 Task: Create a due date automation trigger when advanced on, 2 working days before a card is due add fields with custom field "Resume" set to a date not in this week is due at 11:00 AM.
Action: Mouse moved to (1021, 82)
Screenshot: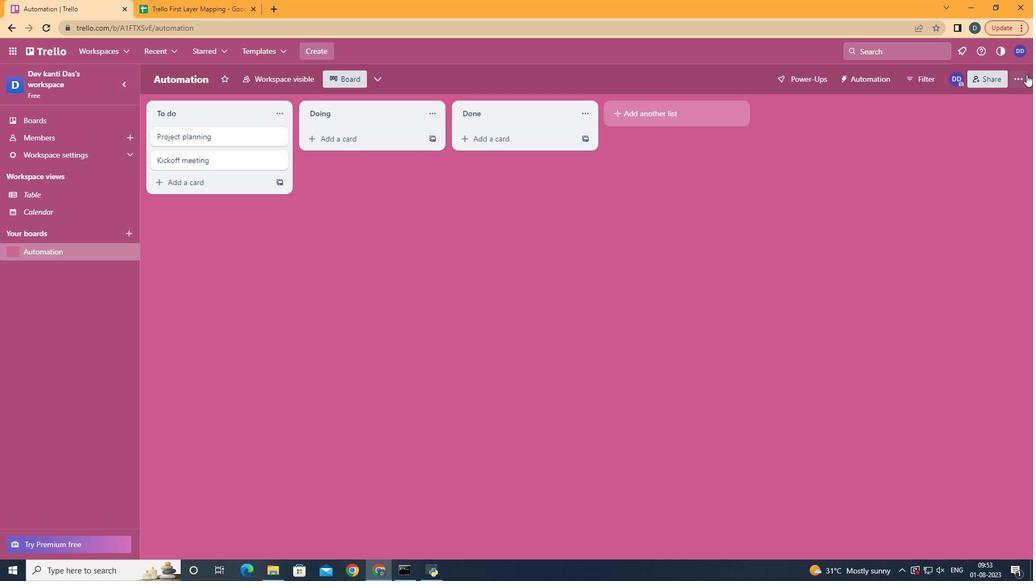 
Action: Mouse pressed left at (1021, 82)
Screenshot: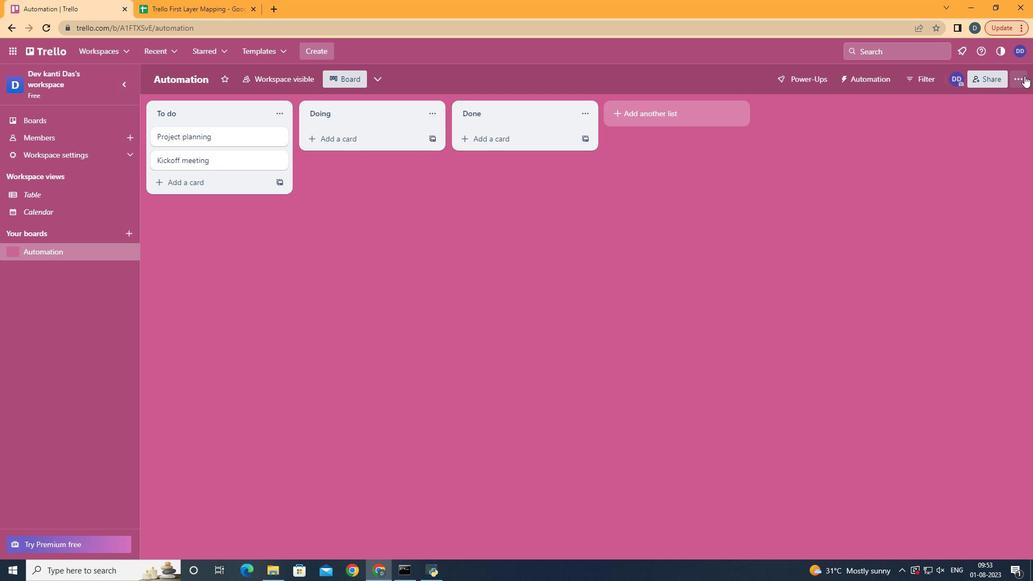 
Action: Mouse moved to (941, 243)
Screenshot: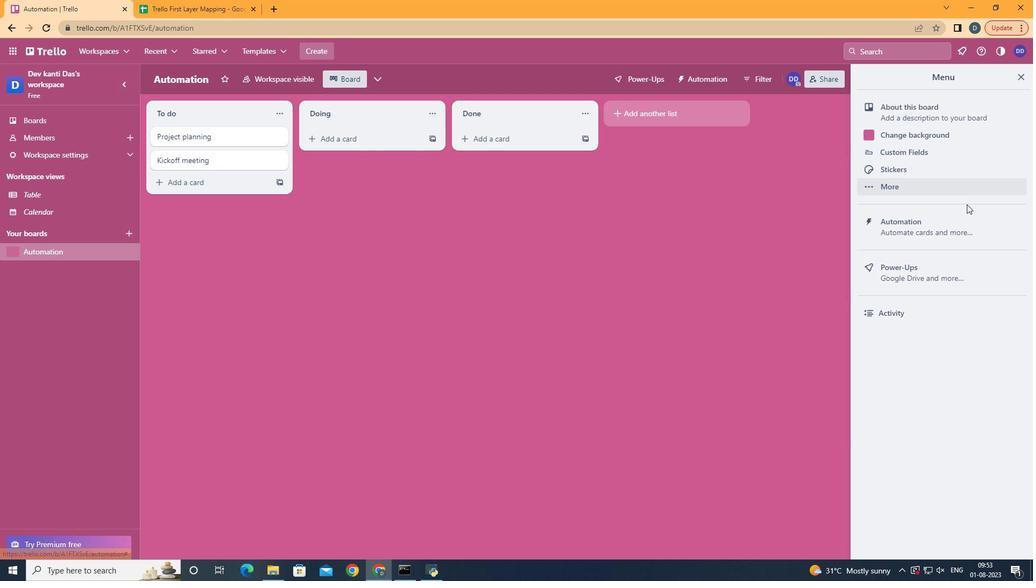
Action: Mouse pressed left at (941, 243)
Screenshot: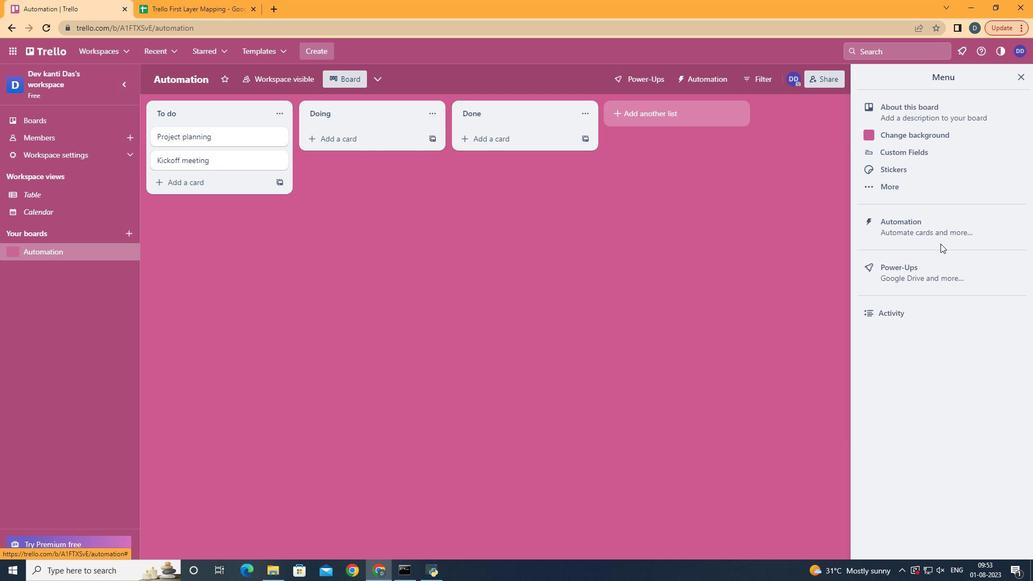 
Action: Mouse moved to (944, 228)
Screenshot: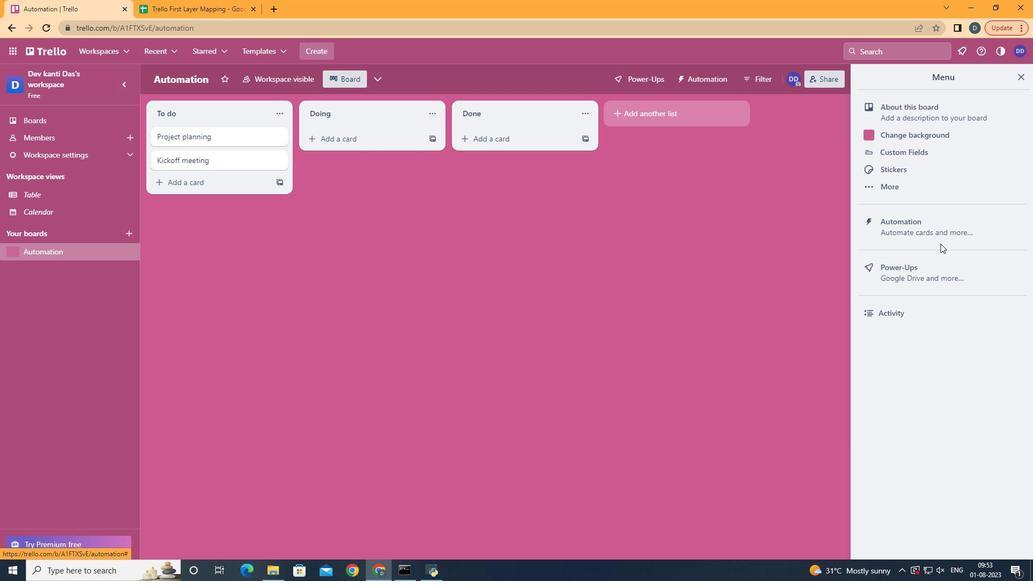 
Action: Mouse pressed left at (944, 228)
Screenshot: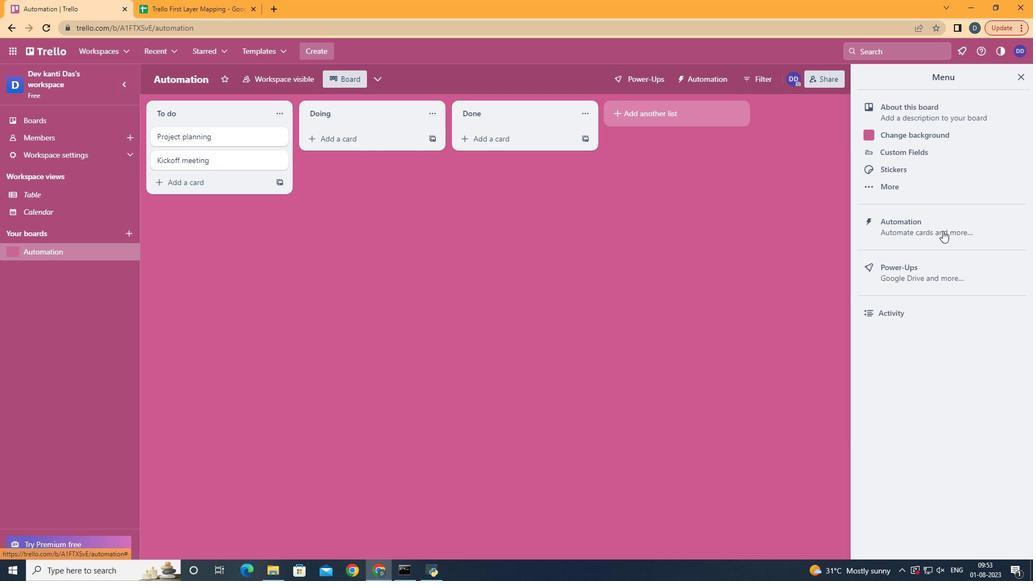 
Action: Mouse moved to (205, 216)
Screenshot: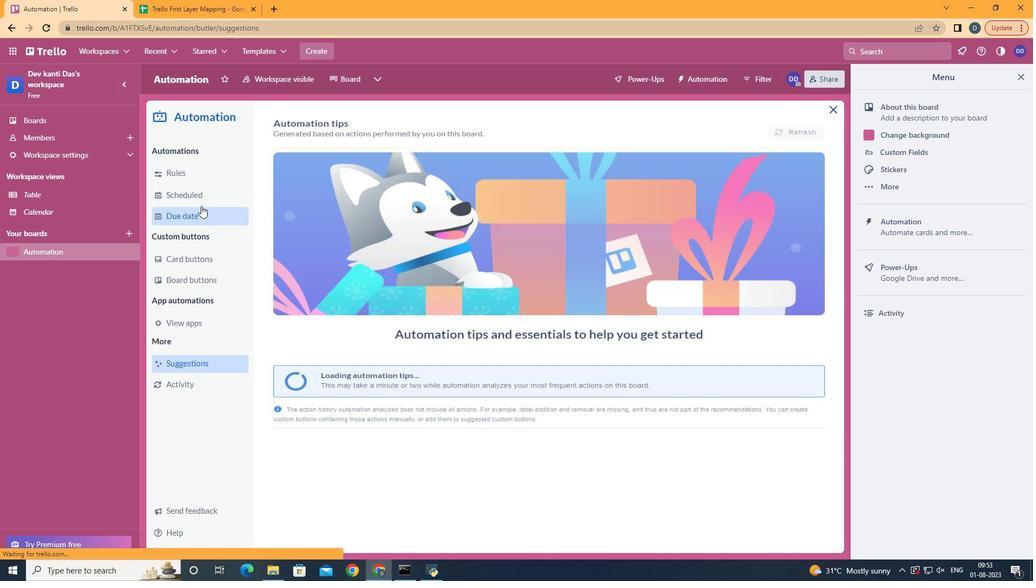 
Action: Mouse pressed left at (205, 216)
Screenshot: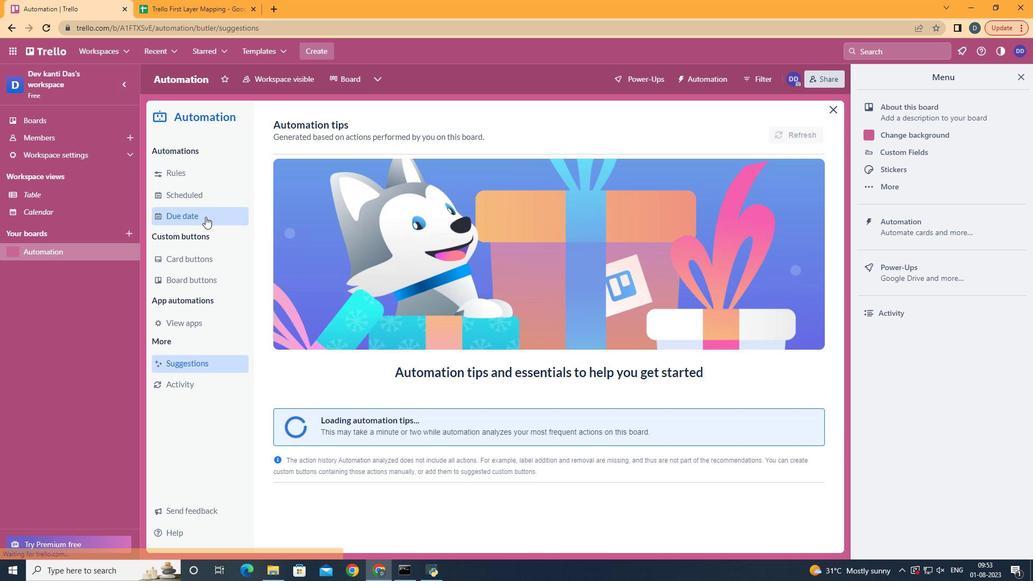 
Action: Mouse moved to (775, 128)
Screenshot: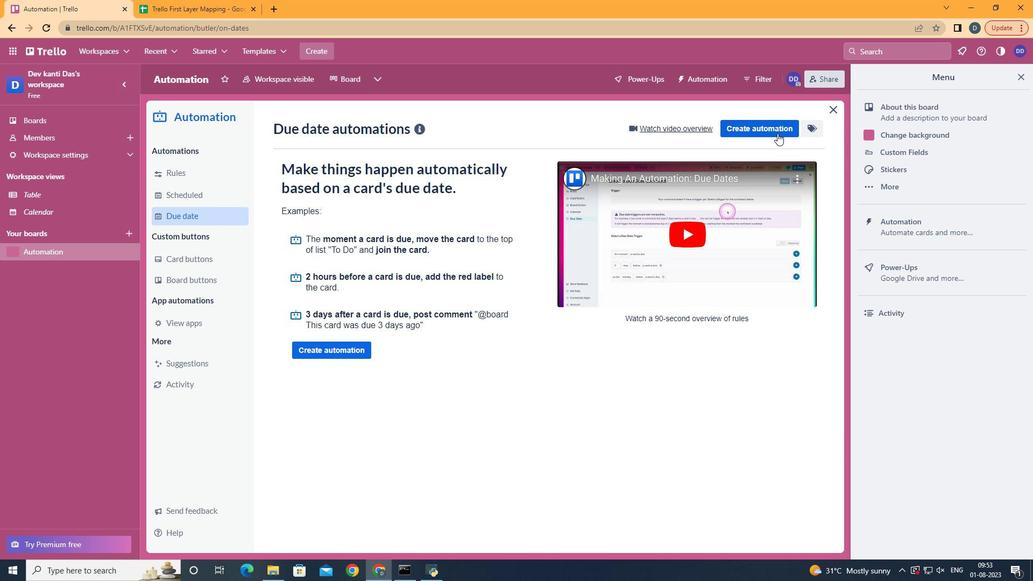 
Action: Mouse pressed left at (775, 128)
Screenshot: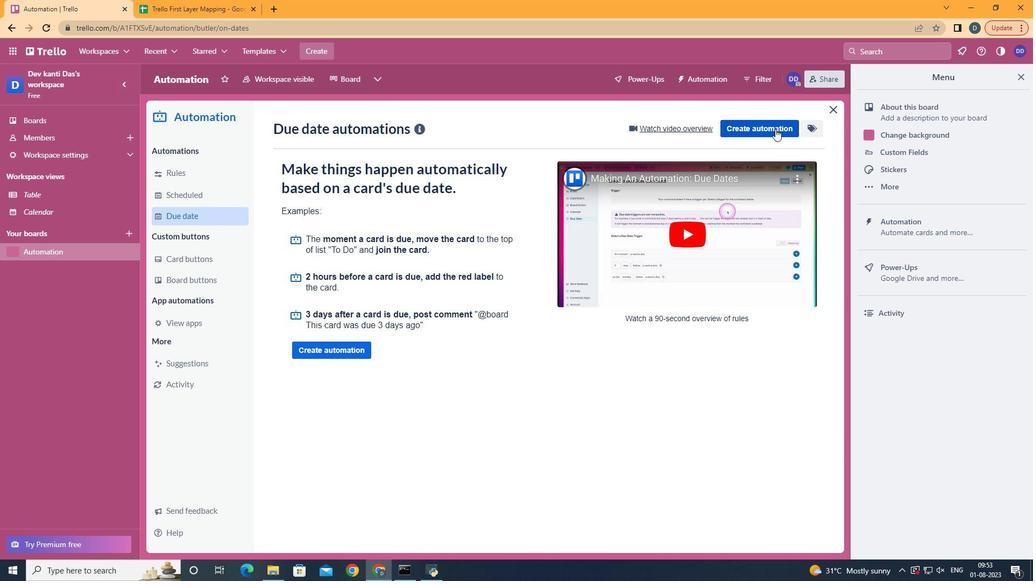 
Action: Mouse moved to (567, 237)
Screenshot: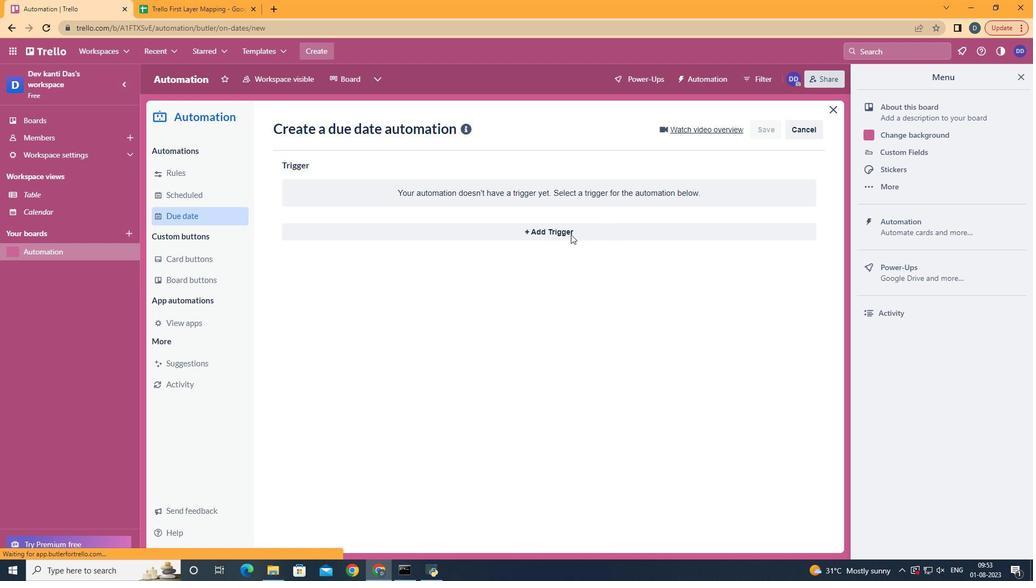 
Action: Mouse pressed left at (567, 237)
Screenshot: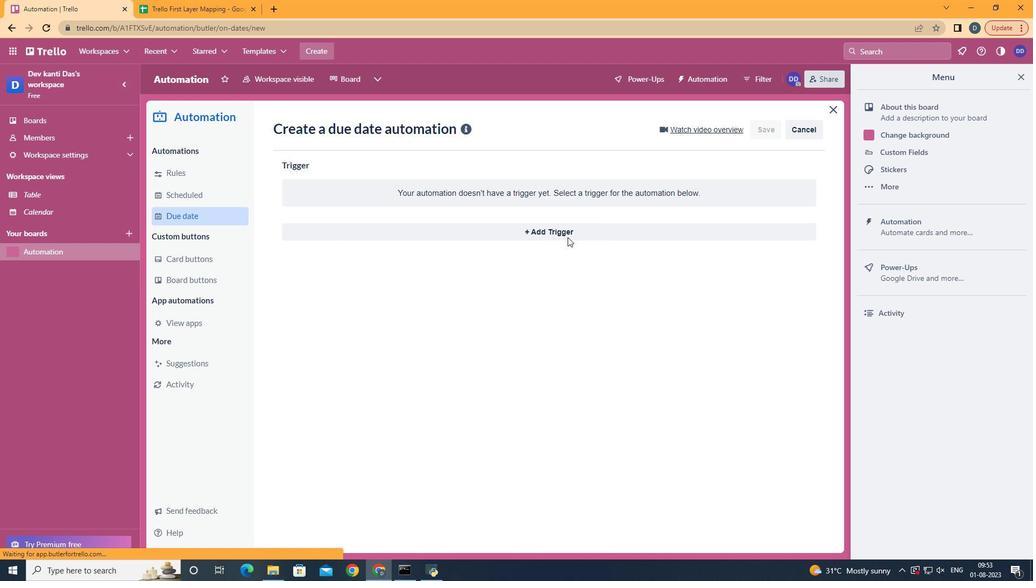
Action: Mouse moved to (343, 429)
Screenshot: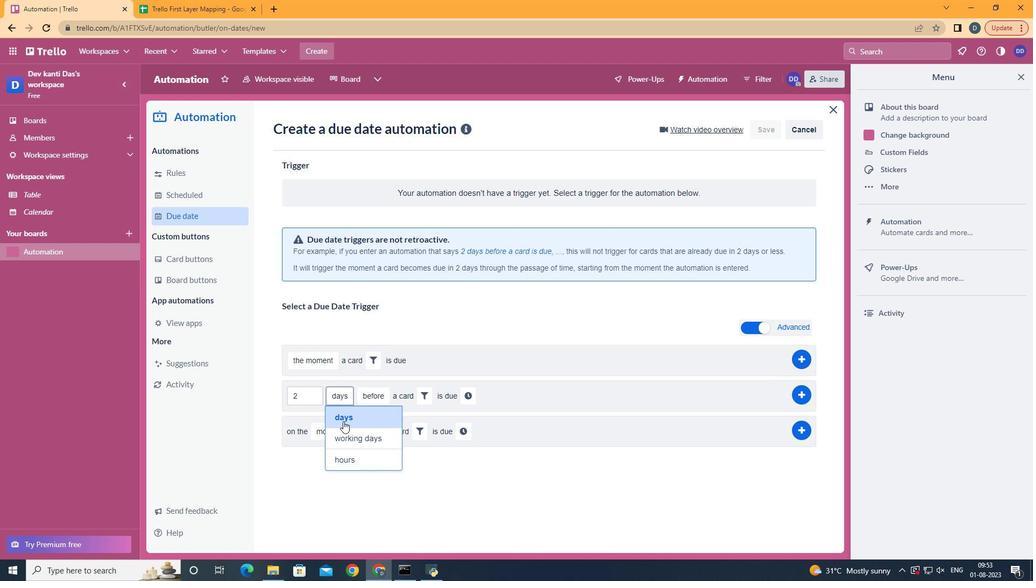 
Action: Mouse pressed left at (343, 429)
Screenshot: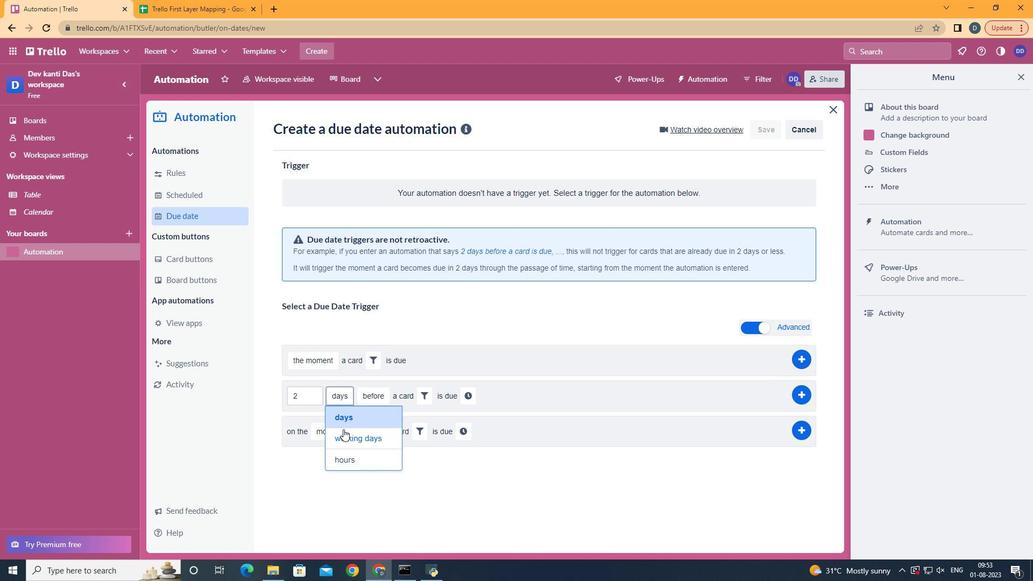 
Action: Mouse moved to (448, 393)
Screenshot: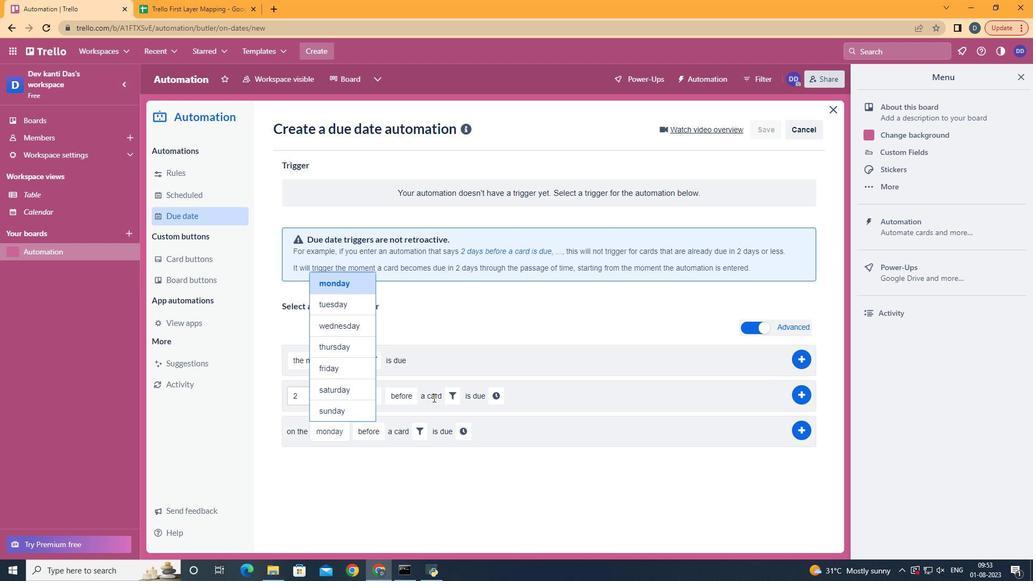 
Action: Mouse pressed left at (448, 393)
Screenshot: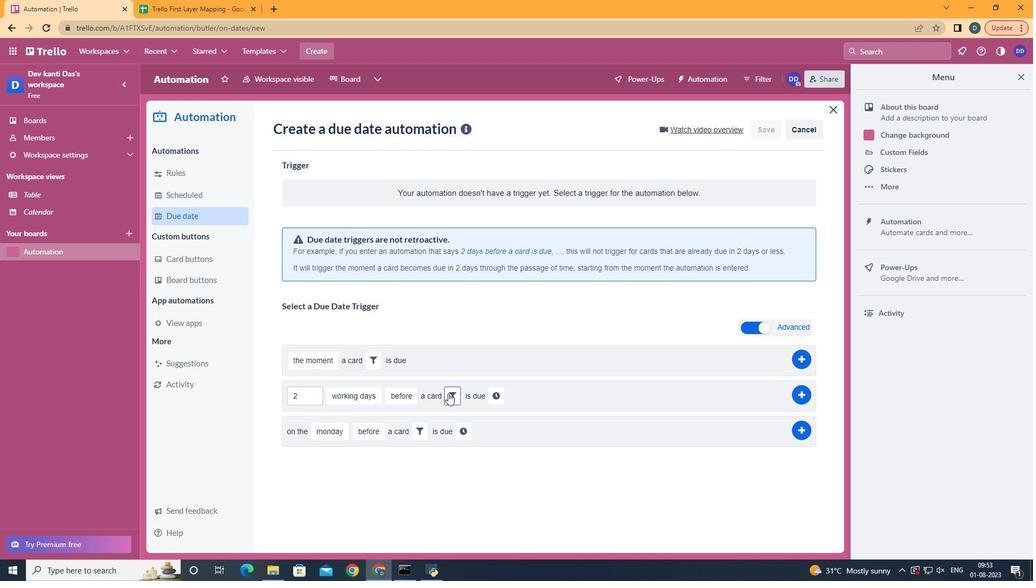 
Action: Mouse moved to (619, 431)
Screenshot: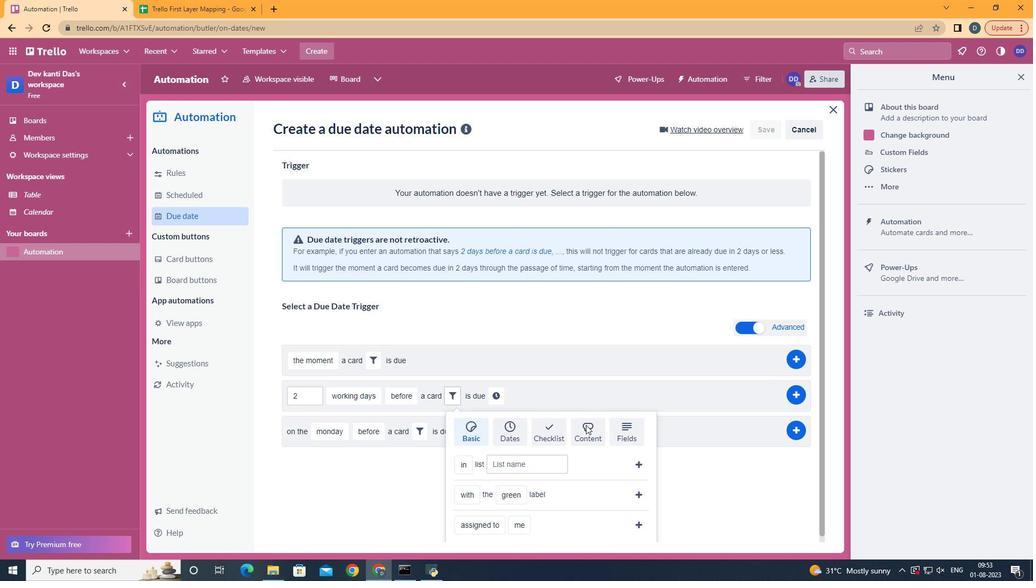 
Action: Mouse pressed left at (619, 431)
Screenshot: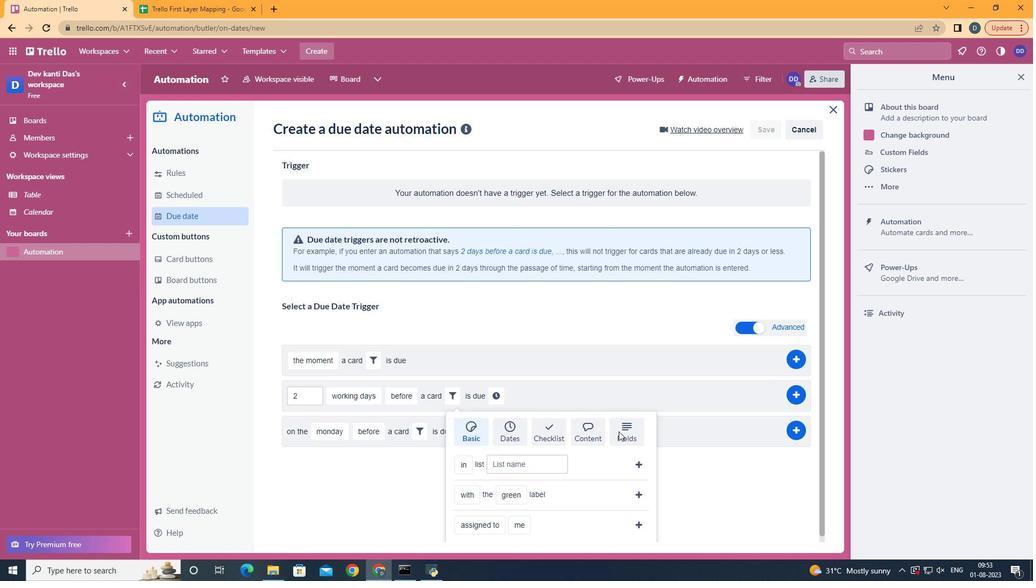 
Action: Mouse scrolled (619, 431) with delta (0, 0)
Screenshot: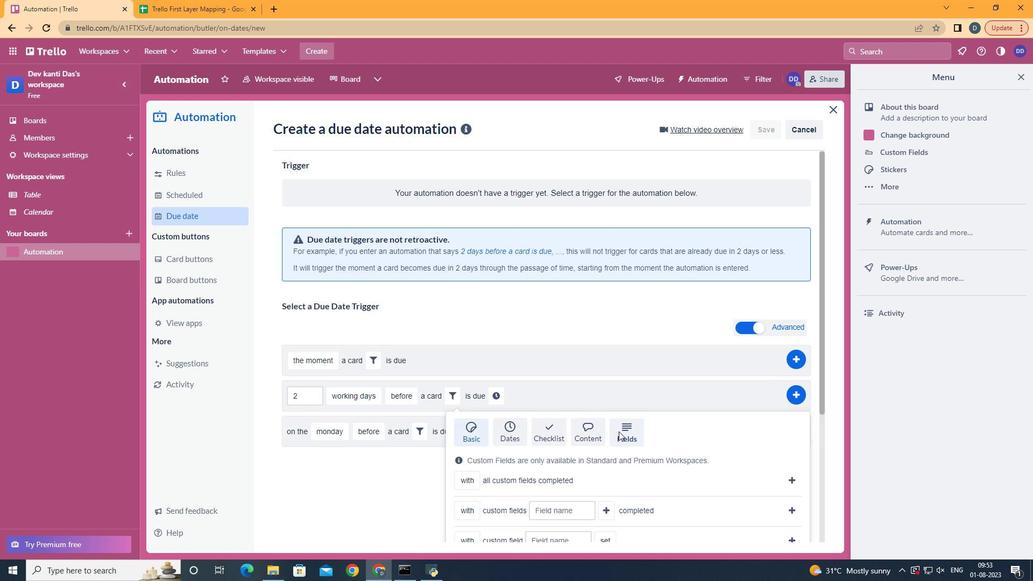 
Action: Mouse scrolled (619, 431) with delta (0, 0)
Screenshot: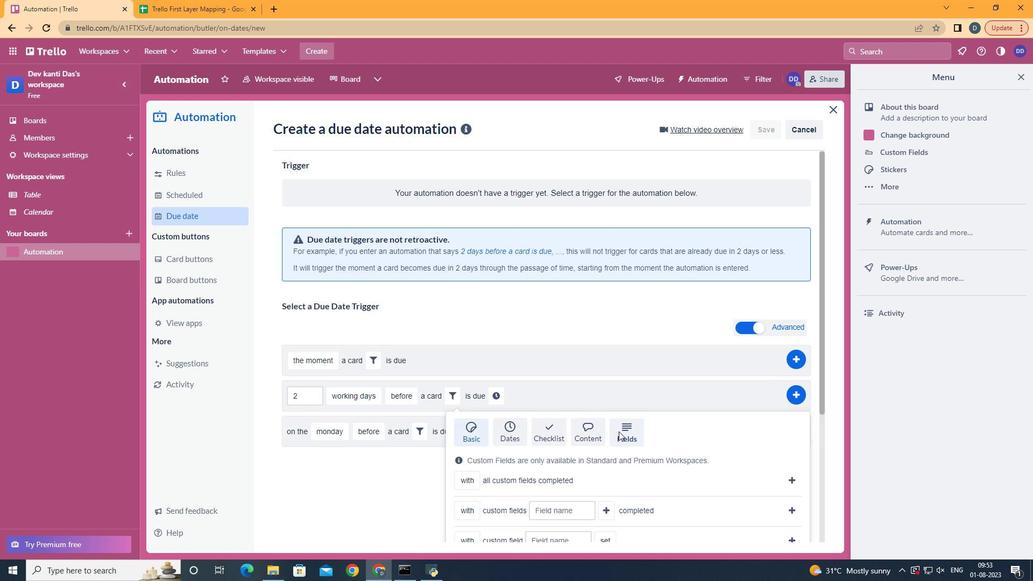 
Action: Mouse scrolled (619, 431) with delta (0, 0)
Screenshot: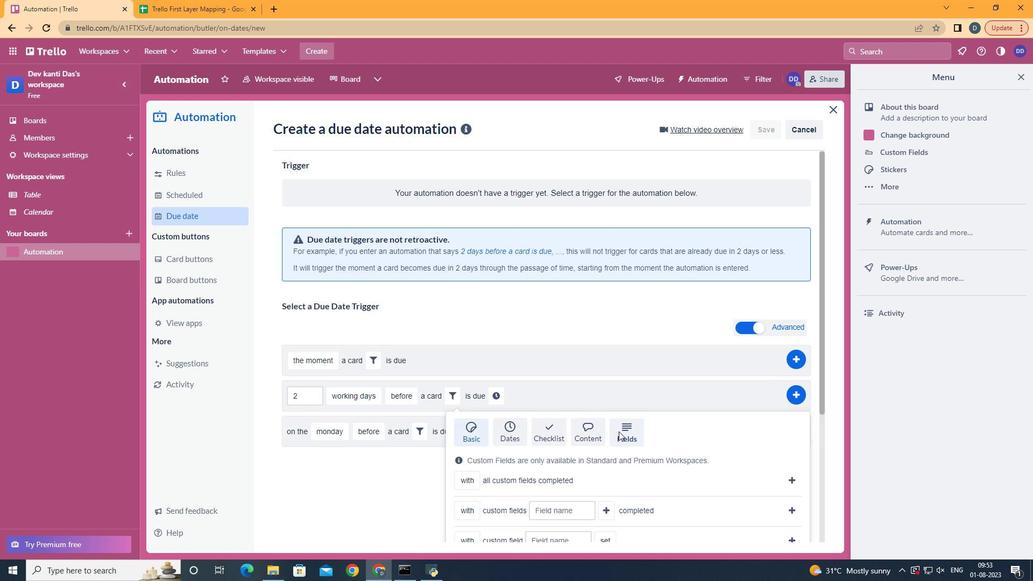 
Action: Mouse scrolled (619, 431) with delta (0, 0)
Screenshot: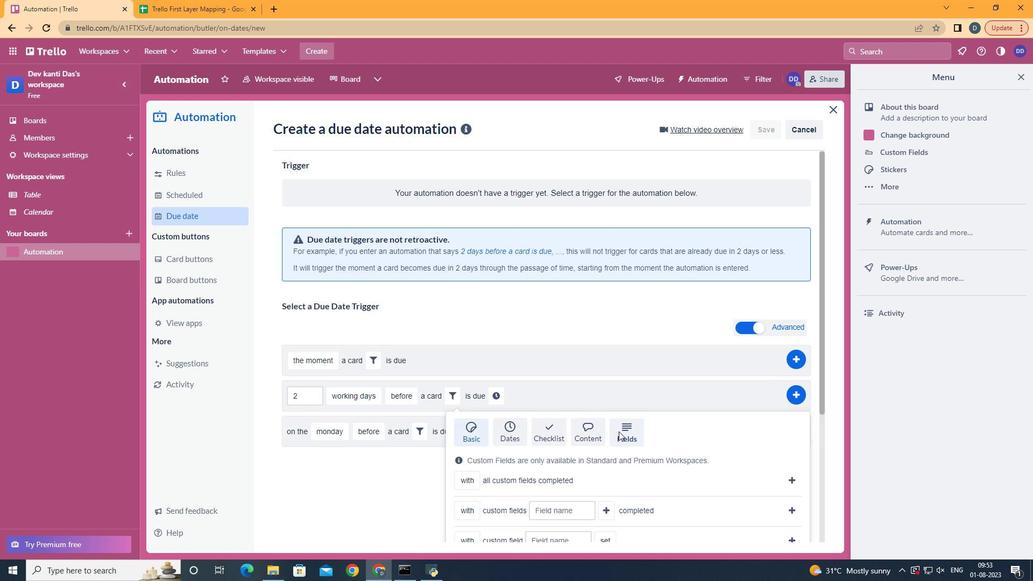 
Action: Mouse scrolled (619, 431) with delta (0, 0)
Screenshot: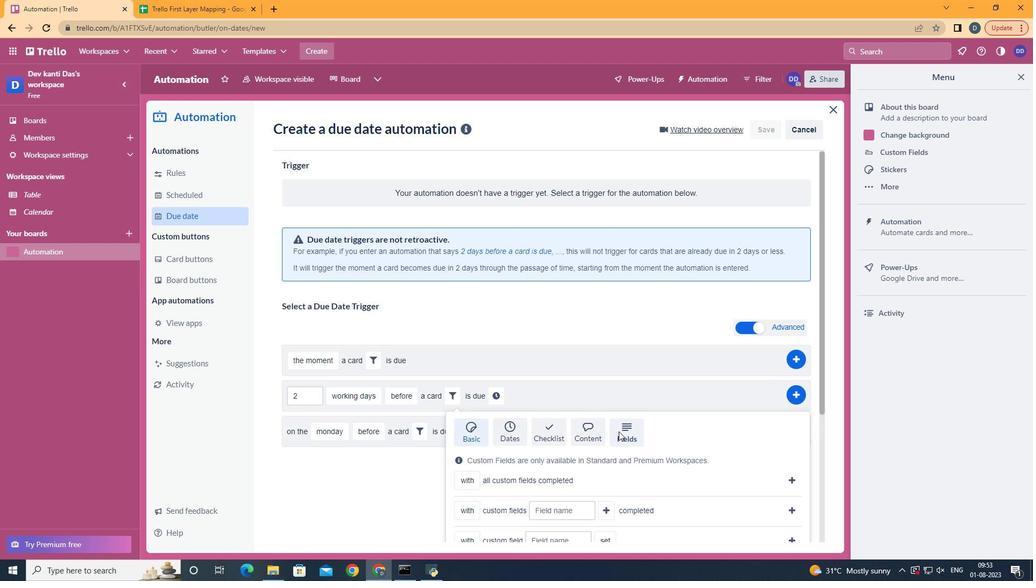 
Action: Mouse scrolled (619, 431) with delta (0, 0)
Screenshot: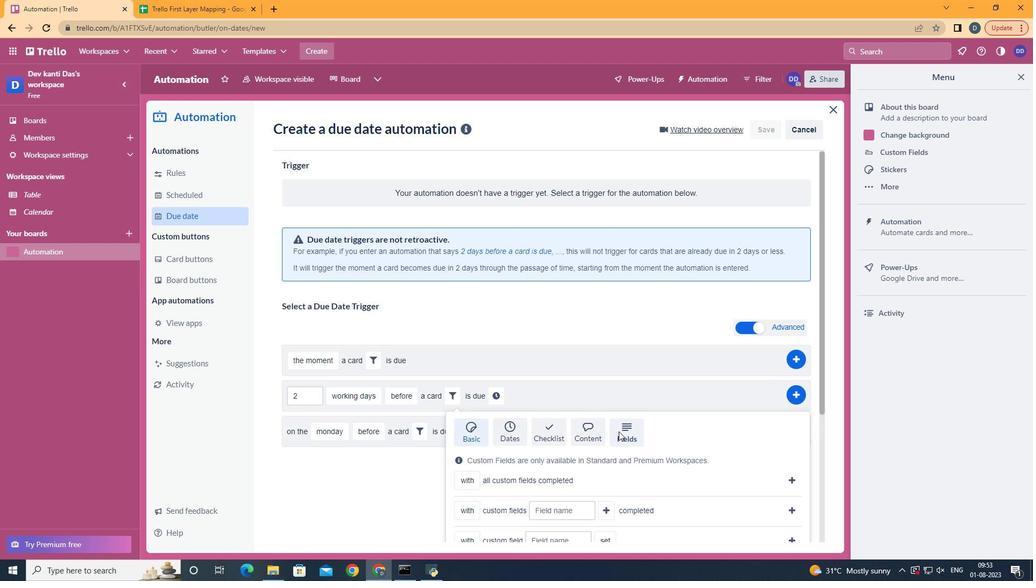 
Action: Mouse moved to (478, 490)
Screenshot: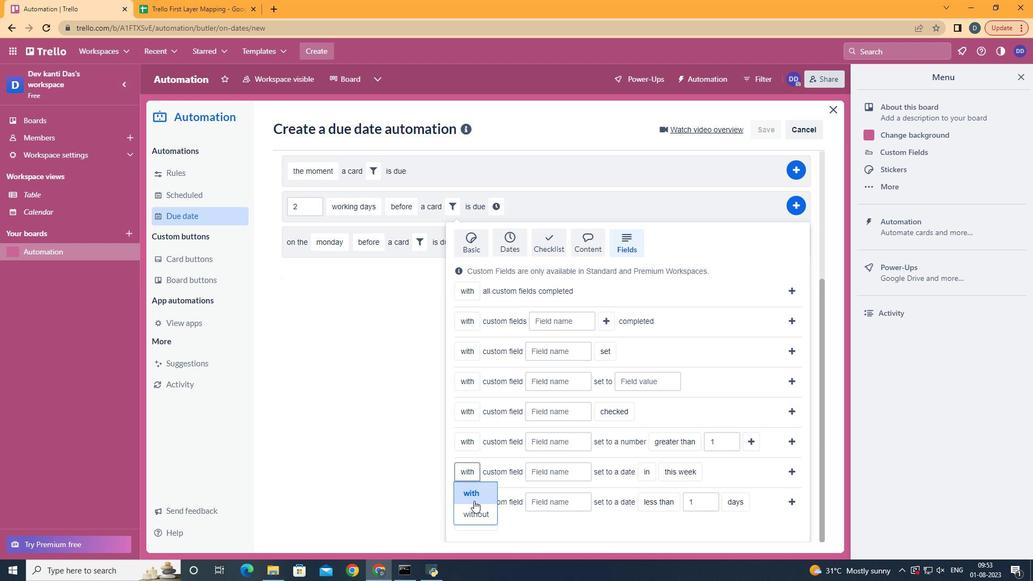 
Action: Mouse pressed left at (478, 490)
Screenshot: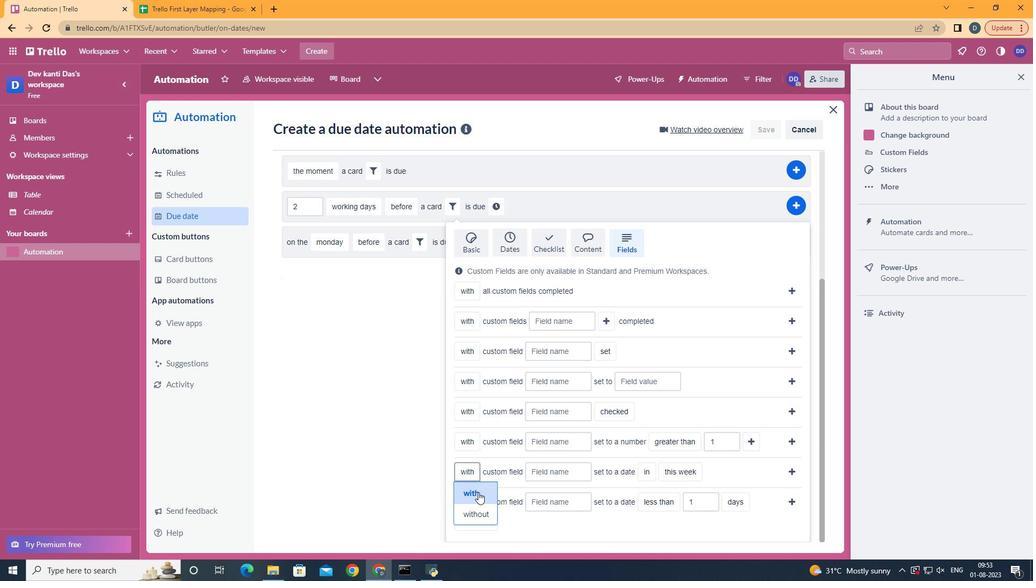 
Action: Mouse moved to (546, 478)
Screenshot: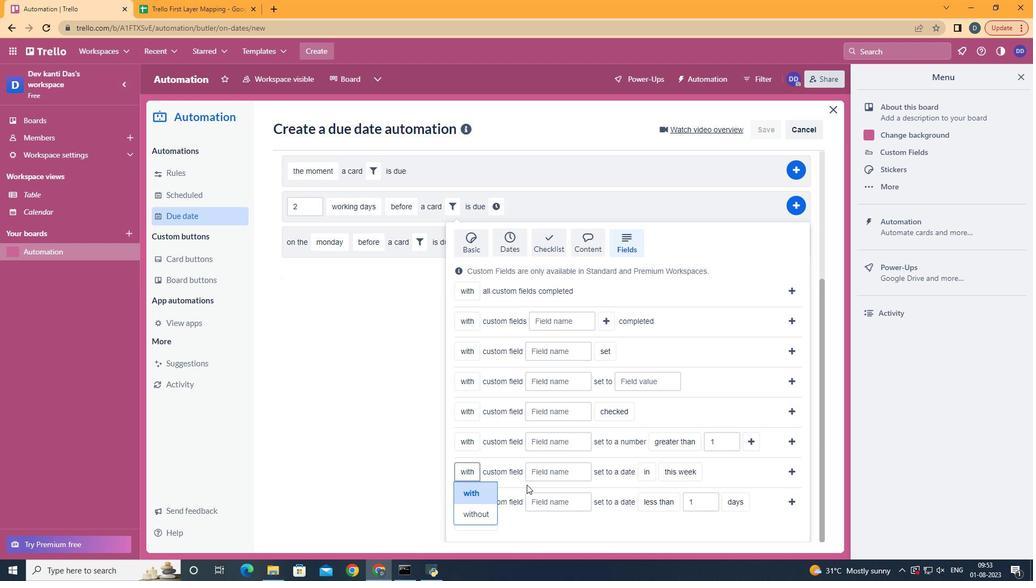 
Action: Mouse pressed left at (546, 478)
Screenshot: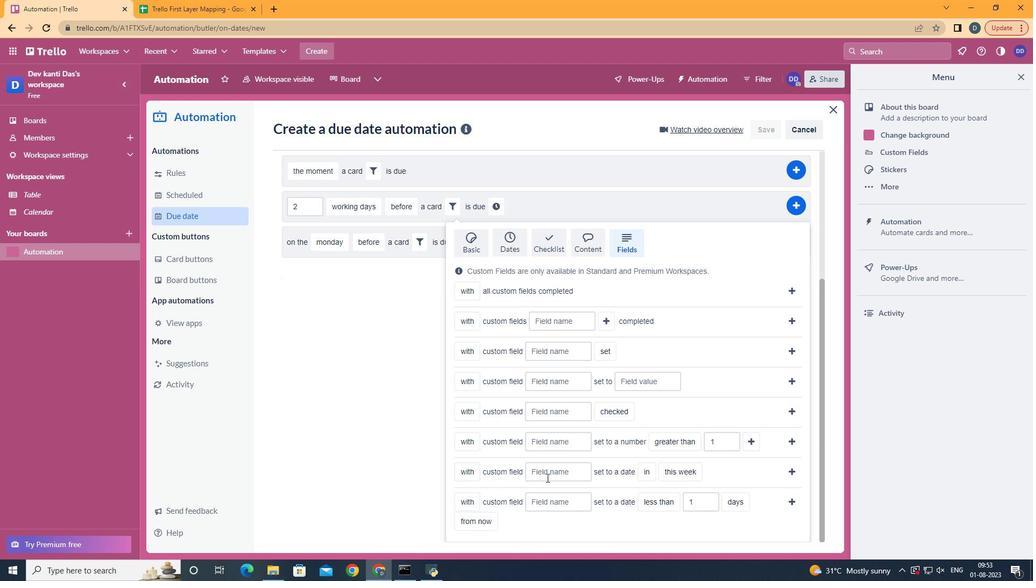 
Action: Mouse moved to (547, 478)
Screenshot: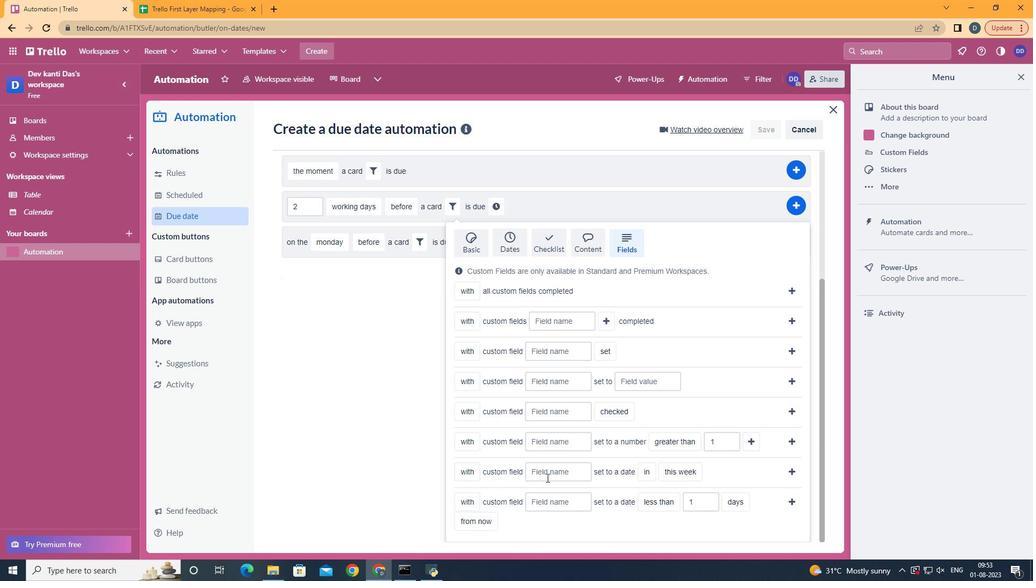 
Action: Key pressed <Key.shift>Resume
Screenshot: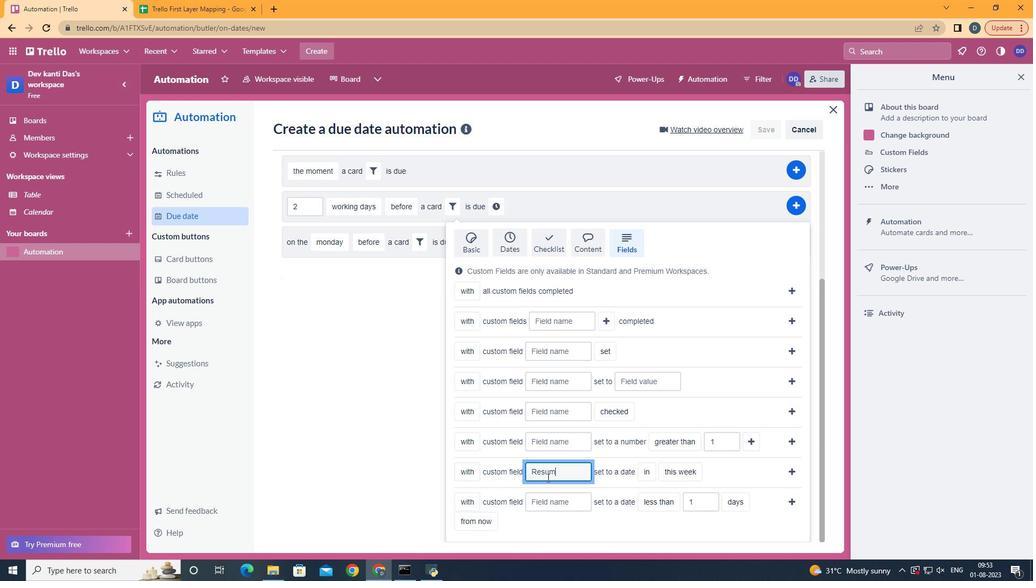 
Action: Mouse moved to (661, 527)
Screenshot: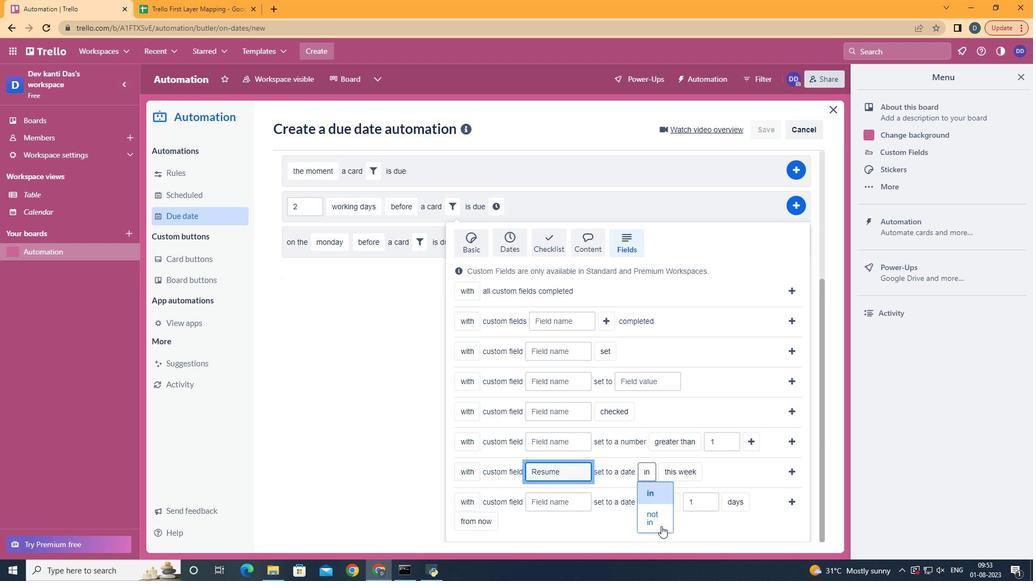 
Action: Mouse pressed left at (661, 527)
Screenshot: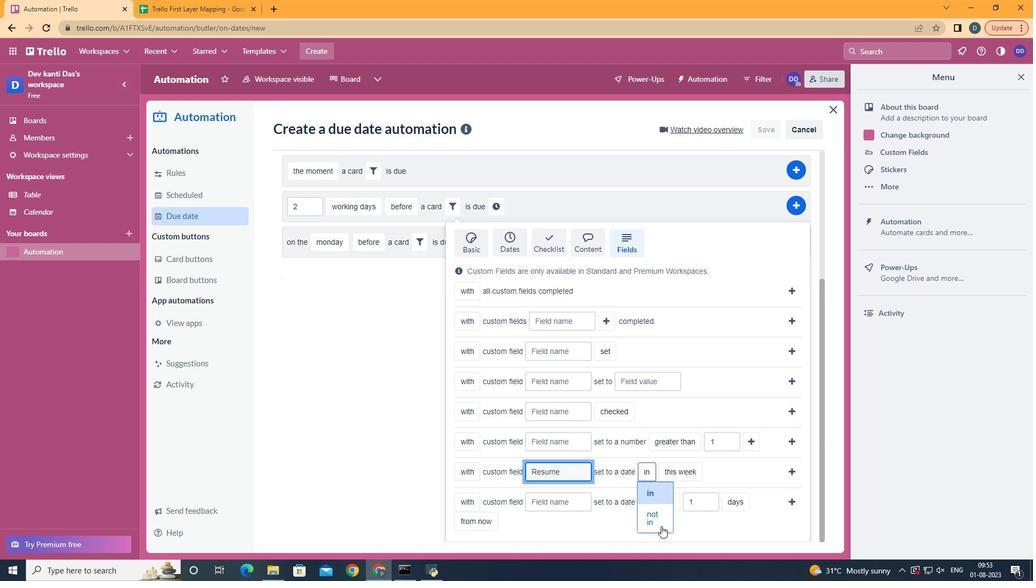 
Action: Mouse moved to (697, 492)
Screenshot: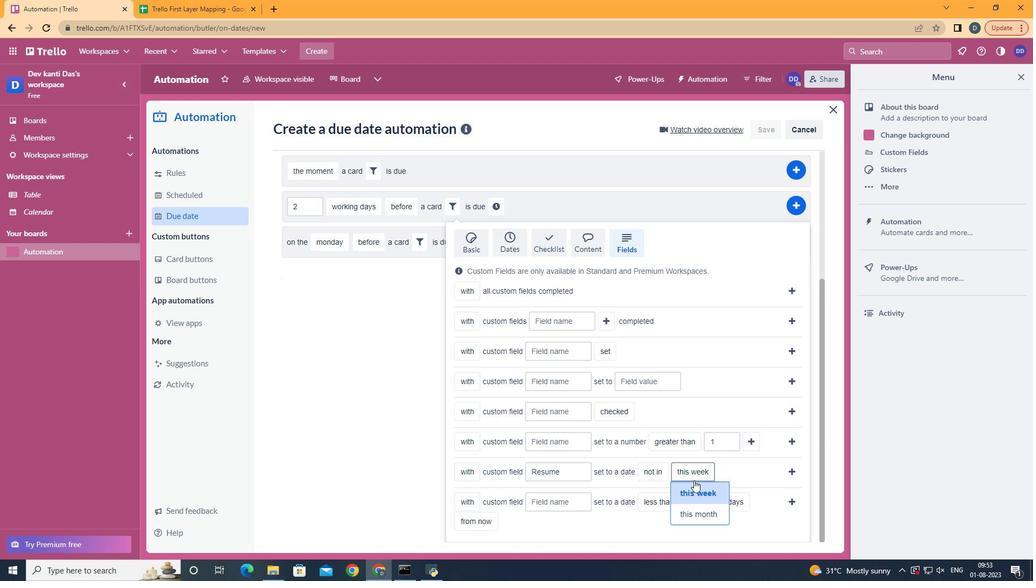 
Action: Mouse pressed left at (697, 492)
Screenshot: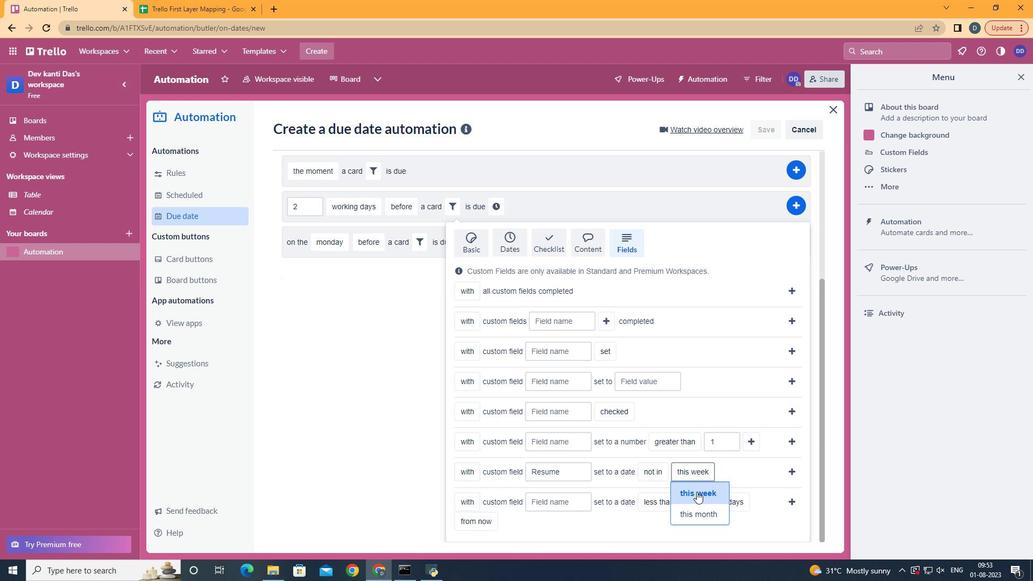 
Action: Mouse moved to (796, 465)
Screenshot: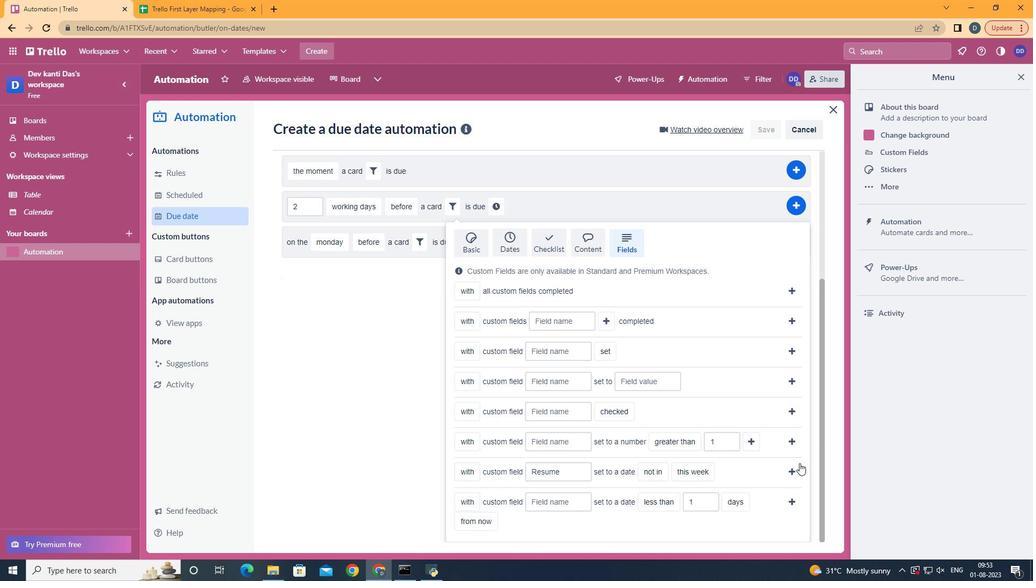 
Action: Mouse pressed left at (796, 465)
Screenshot: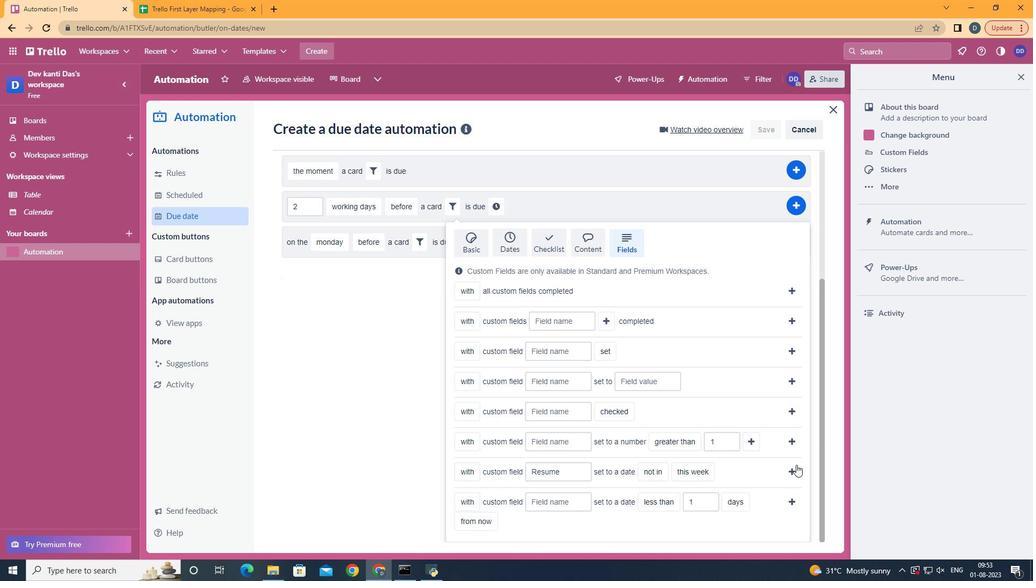 
Action: Mouse moved to (704, 394)
Screenshot: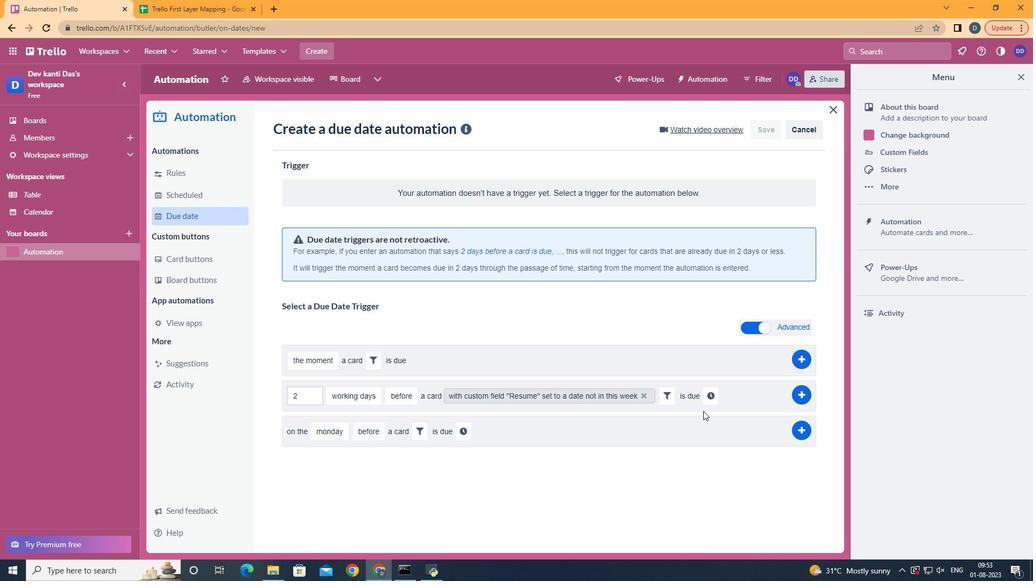 
Action: Mouse pressed left at (704, 394)
Screenshot: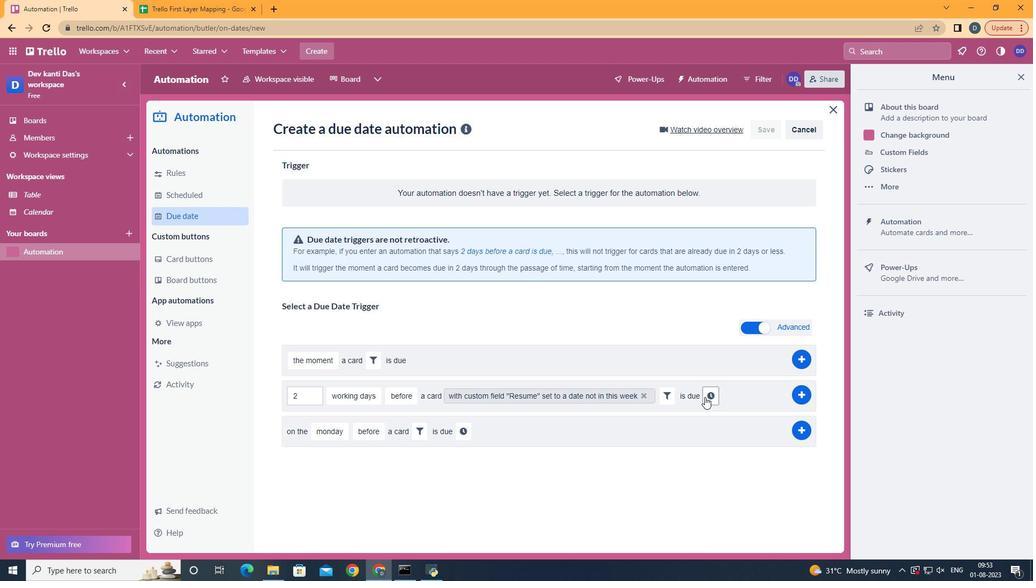 
Action: Mouse moved to (322, 415)
Screenshot: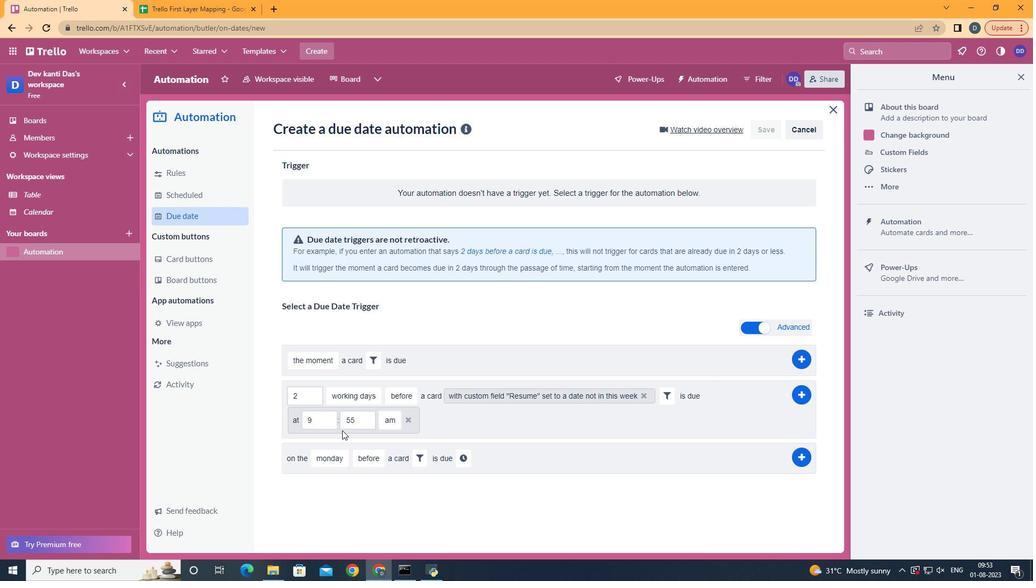 
Action: Mouse pressed left at (322, 415)
Screenshot: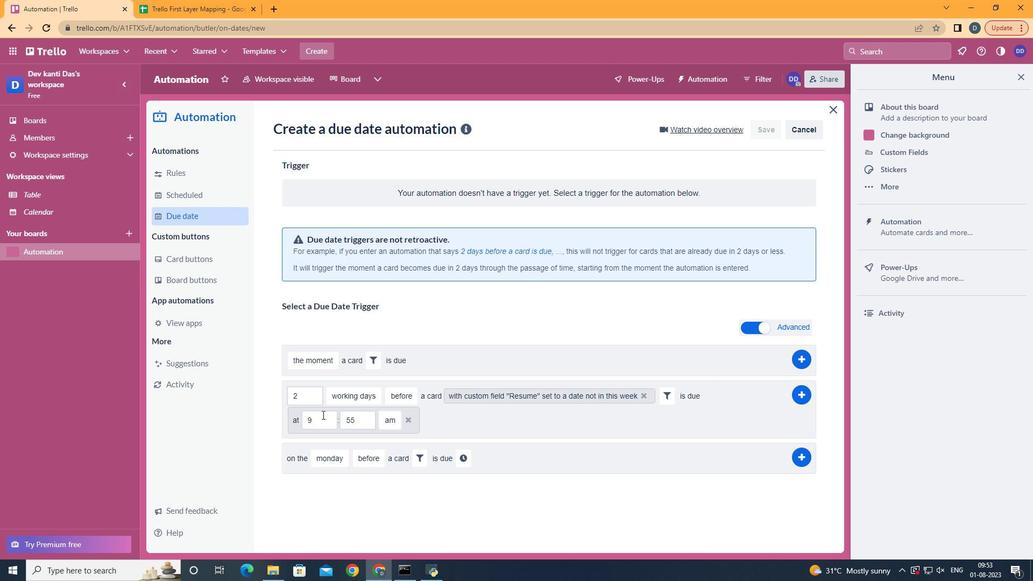 
Action: Key pressed <Key.backspace>11
Screenshot: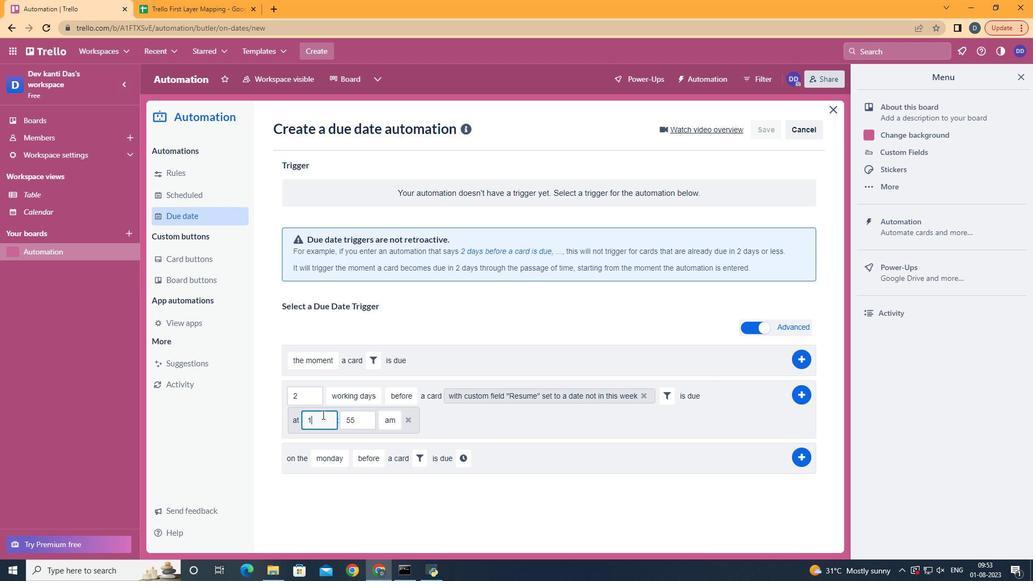 
Action: Mouse moved to (361, 420)
Screenshot: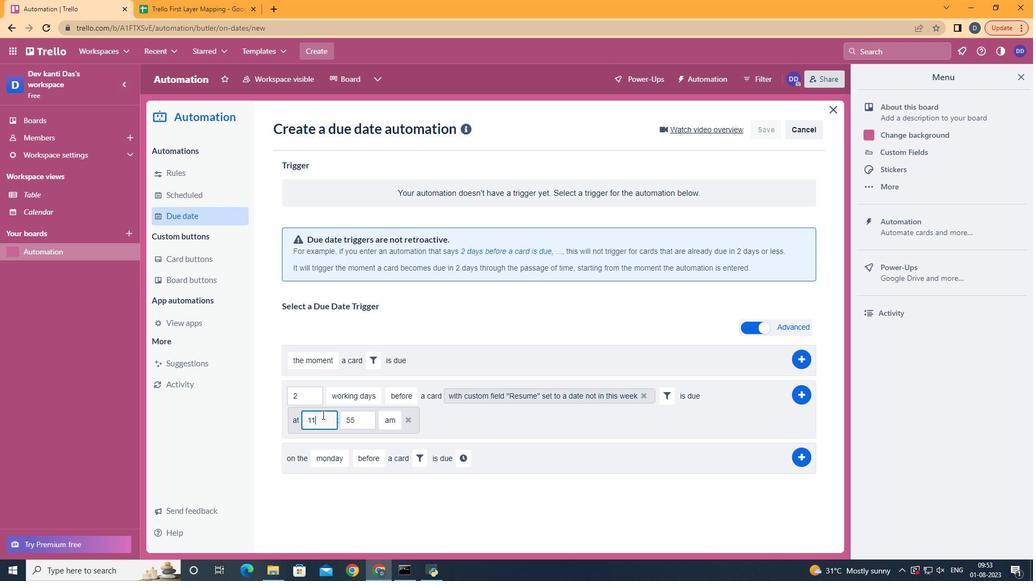 
Action: Mouse pressed left at (361, 420)
Screenshot: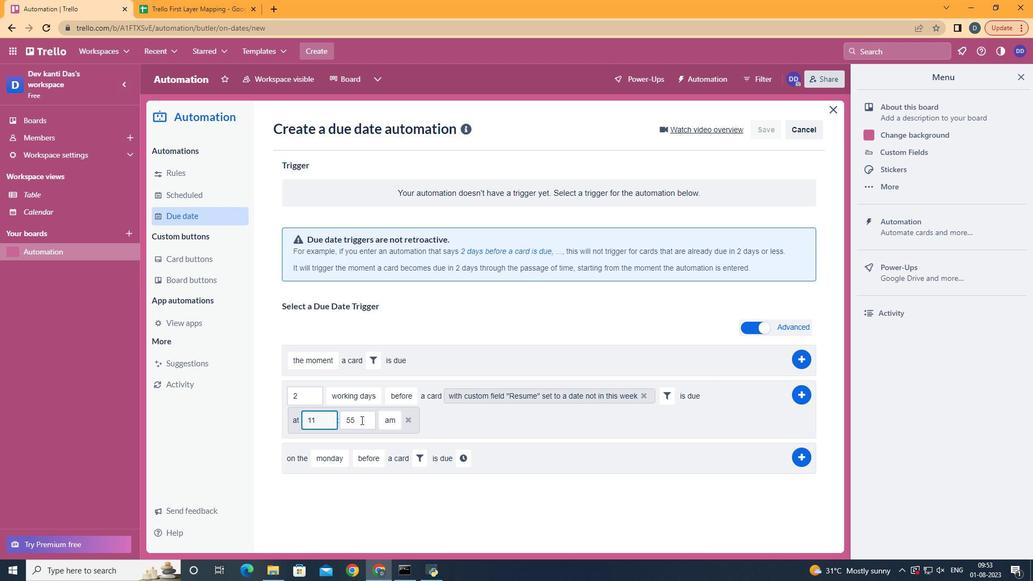 
Action: Key pressed <Key.backspace><Key.backspace>00
Screenshot: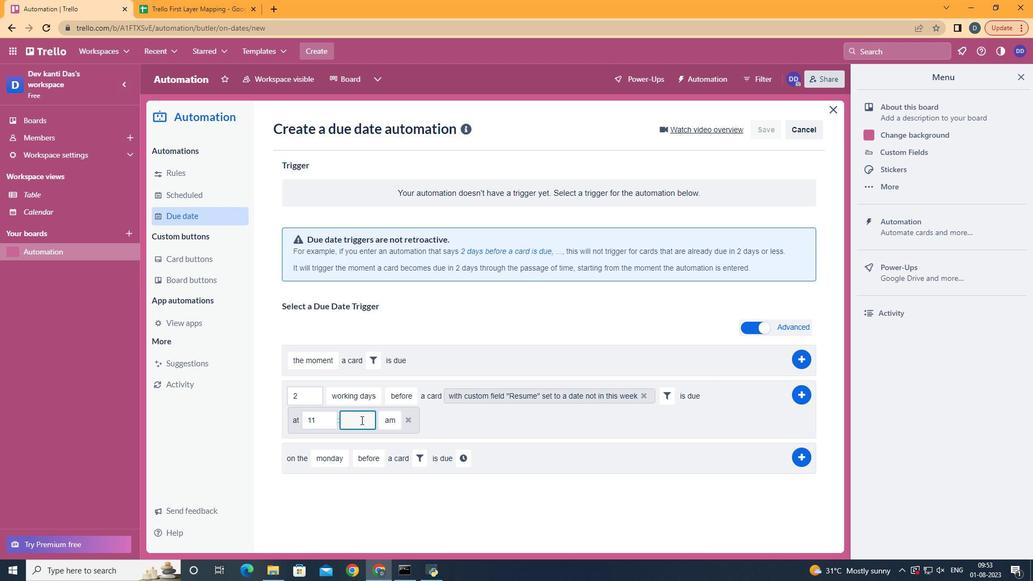 
Action: Mouse moved to (796, 393)
Screenshot: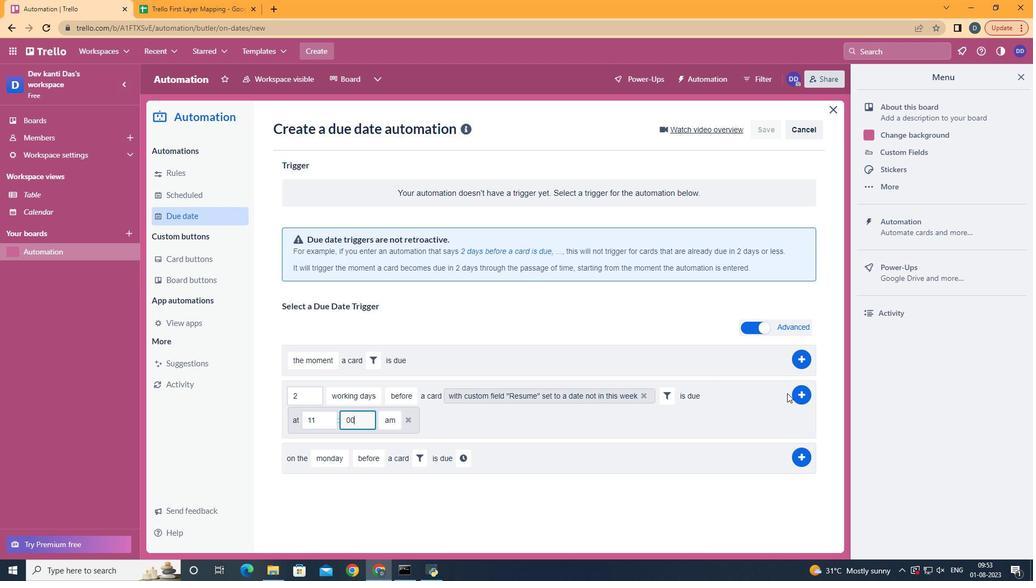 
Action: Mouse pressed left at (796, 393)
Screenshot: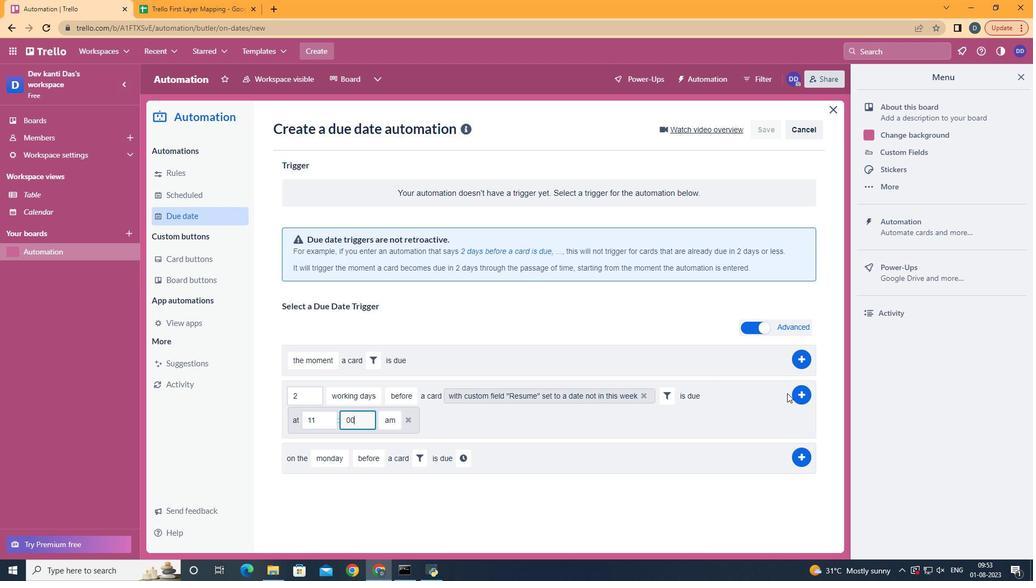 
Action: Mouse moved to (584, 348)
Screenshot: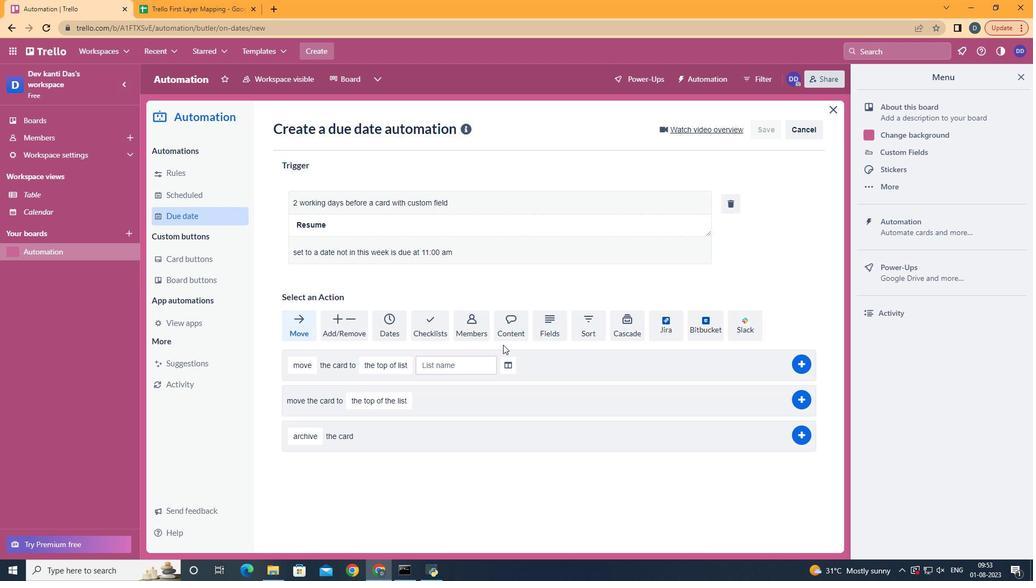 
